 Task: Open Card Compliance Audit in Board Content Marketing Blog Strategy and Execution to Workspace Enterprise Architecture and add a team member Softage.1@softage.net, a label Blue, a checklist Content Marketing, an attachment from your computer, a color Blue and finally, add a card description 'Develop and launch new email marketing campaign for sales promotion' and a comment 'Let us approach this task with a sense of ownership and accountability, taking responsibility for our actions and decisions.'. Add a start date 'Jan 09, 1900' with a due date 'Jan 16, 1900'
Action: Mouse moved to (88, 238)
Screenshot: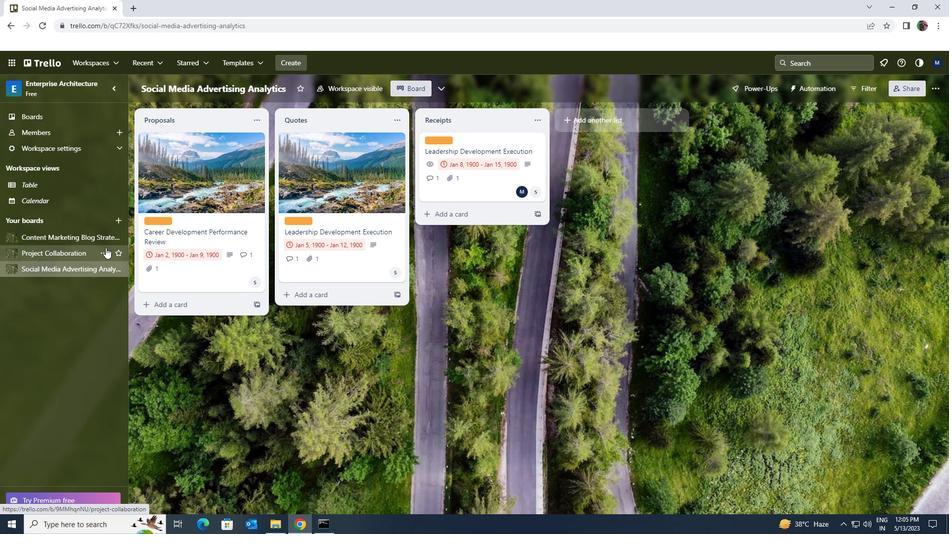 
Action: Mouse pressed left at (88, 238)
Screenshot: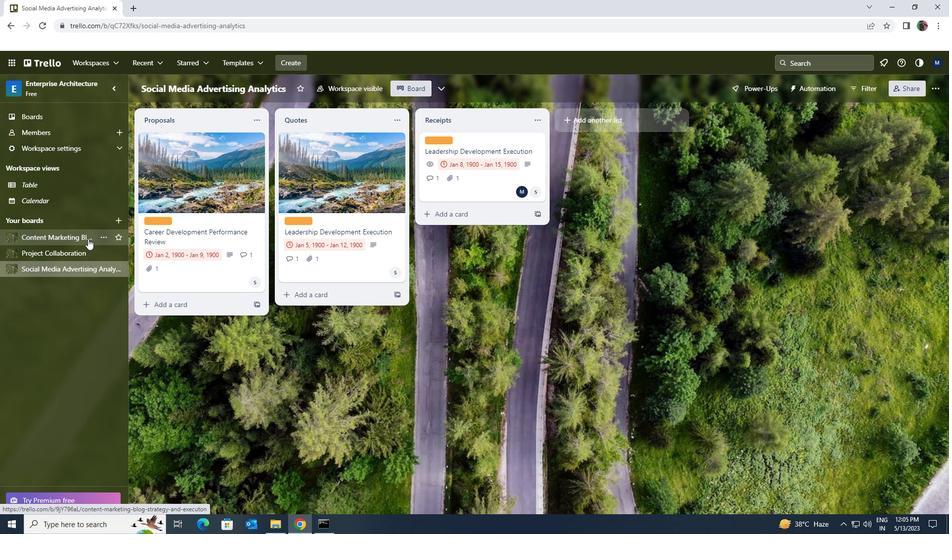 
Action: Mouse moved to (442, 146)
Screenshot: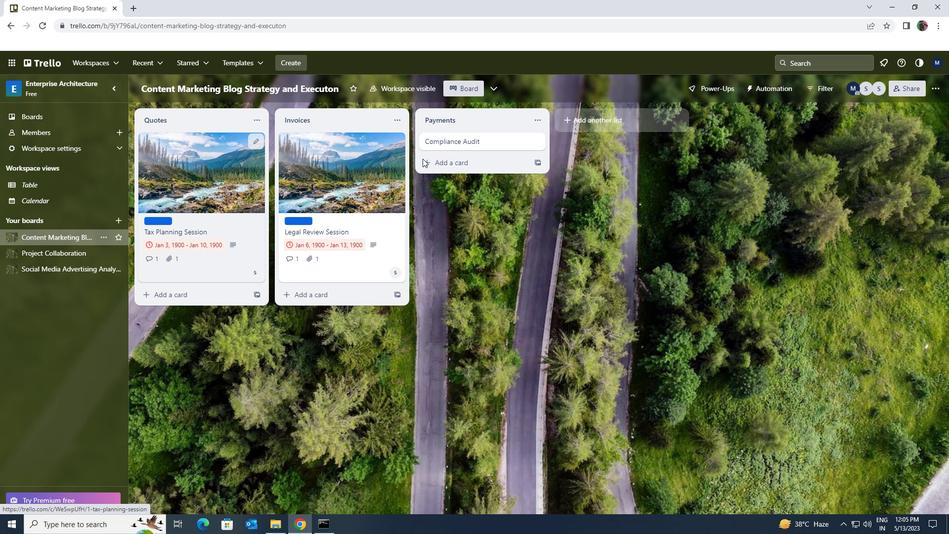 
Action: Mouse pressed left at (442, 146)
Screenshot: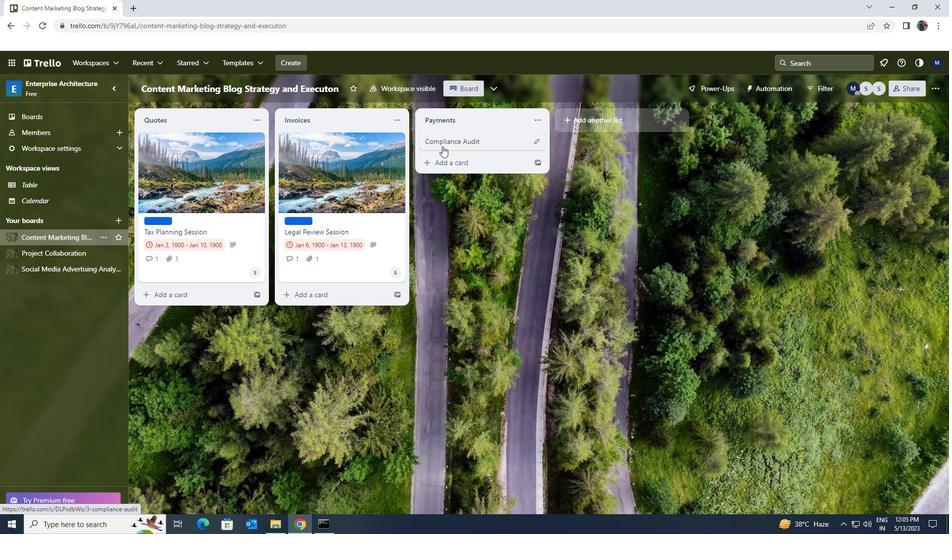 
Action: Mouse moved to (573, 177)
Screenshot: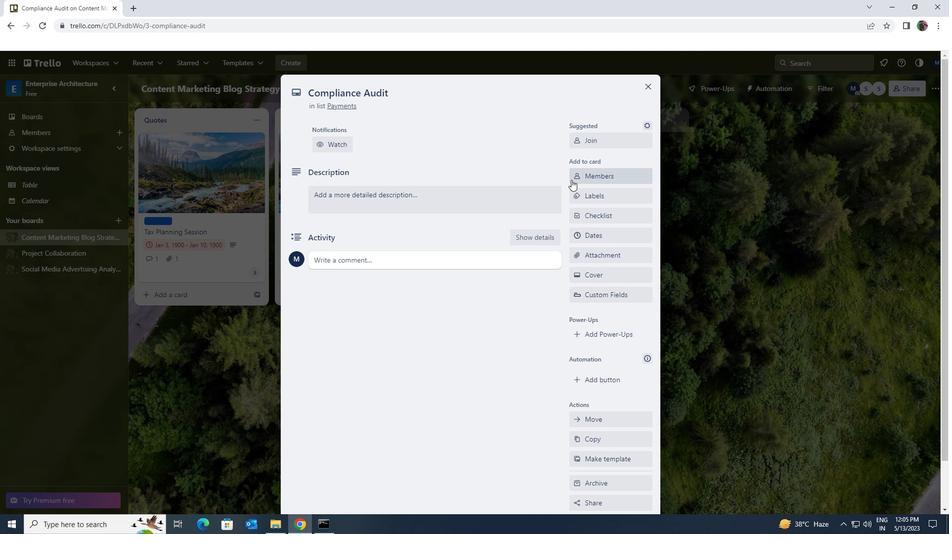 
Action: Mouse pressed left at (573, 177)
Screenshot: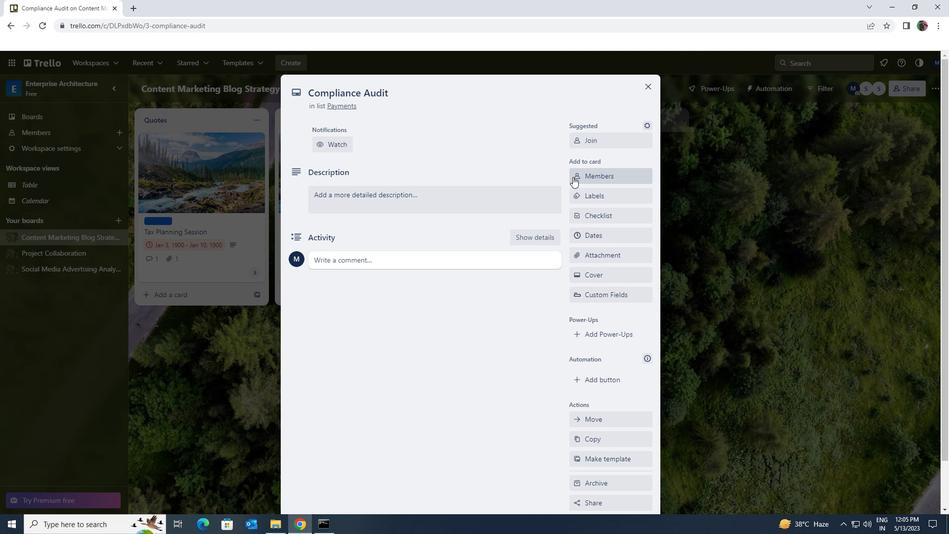 
Action: Key pressed softage.1<Key.shift>@SOFTAGE.NET
Screenshot: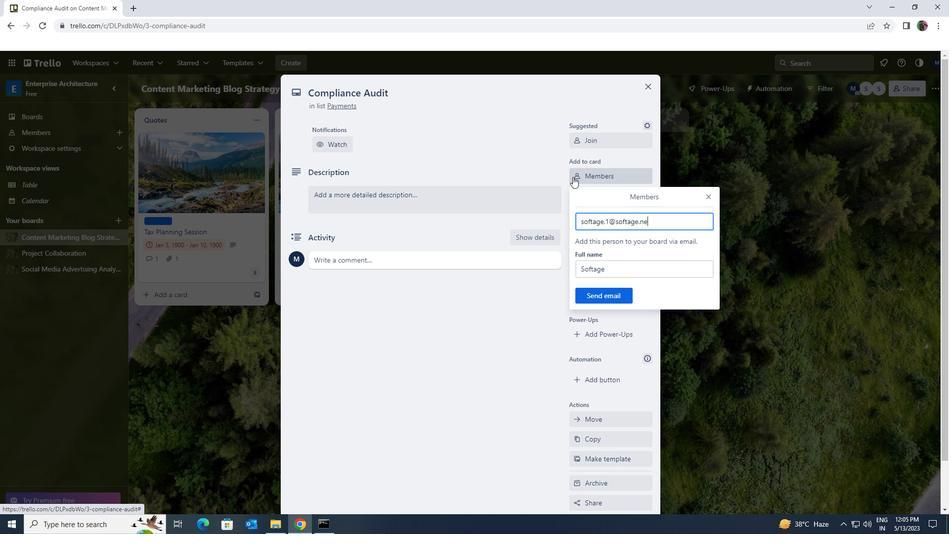 
Action: Mouse moved to (584, 292)
Screenshot: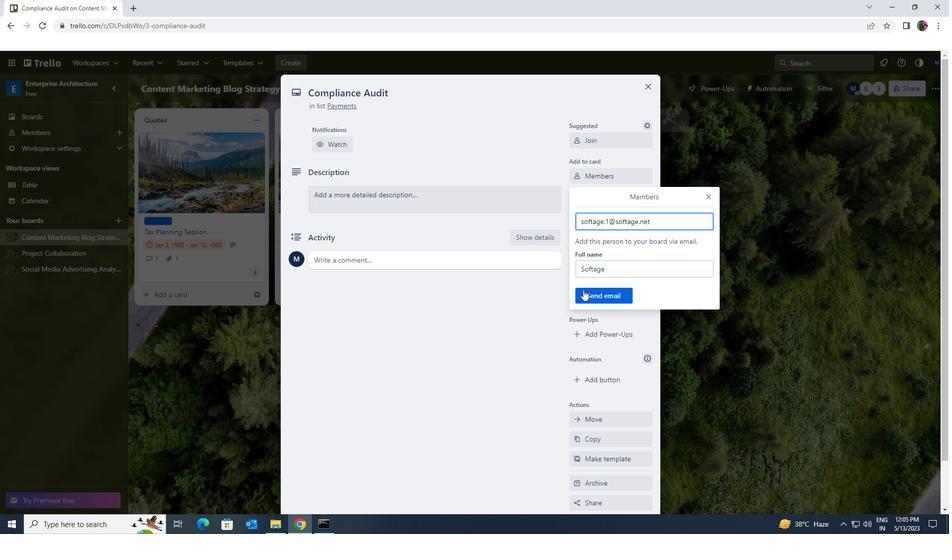
Action: Mouse pressed left at (584, 292)
Screenshot: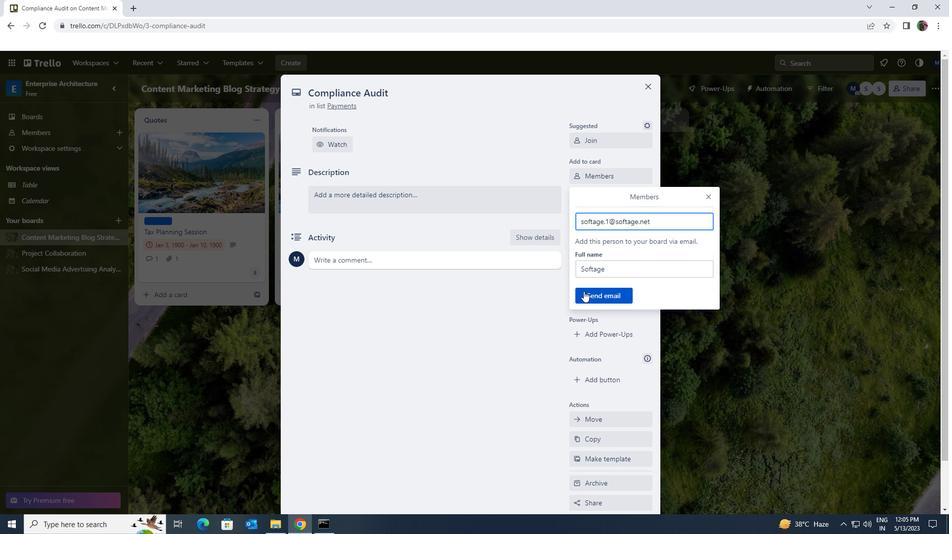 
Action: Mouse moved to (603, 197)
Screenshot: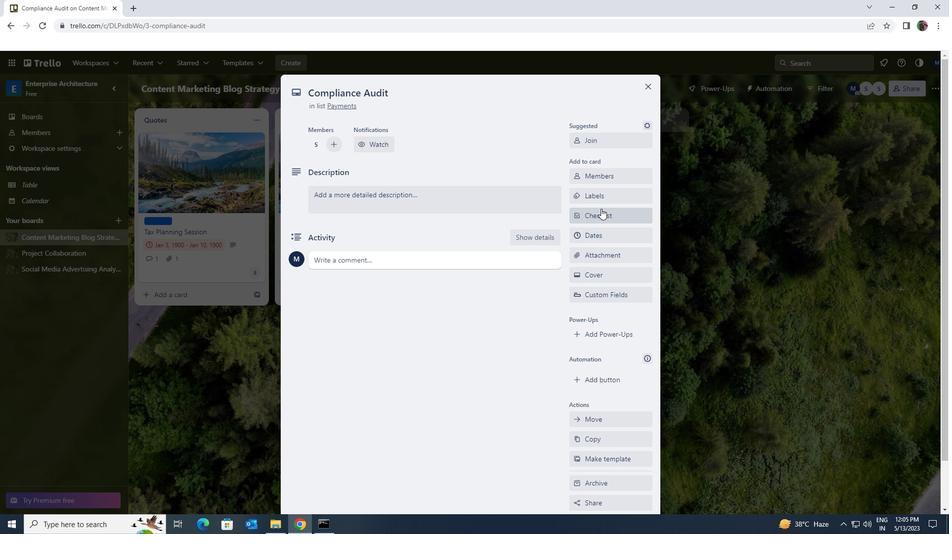 
Action: Mouse pressed left at (603, 197)
Screenshot: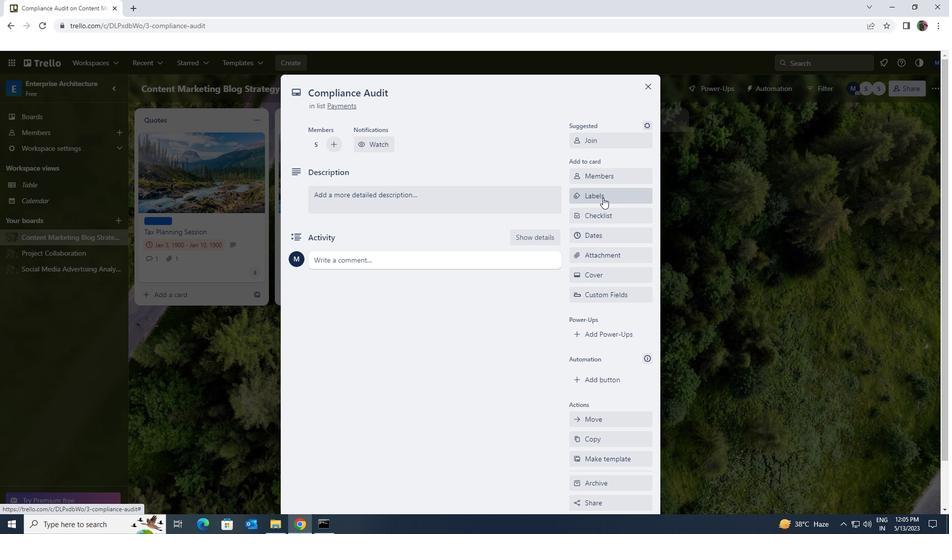 
Action: Mouse moved to (619, 404)
Screenshot: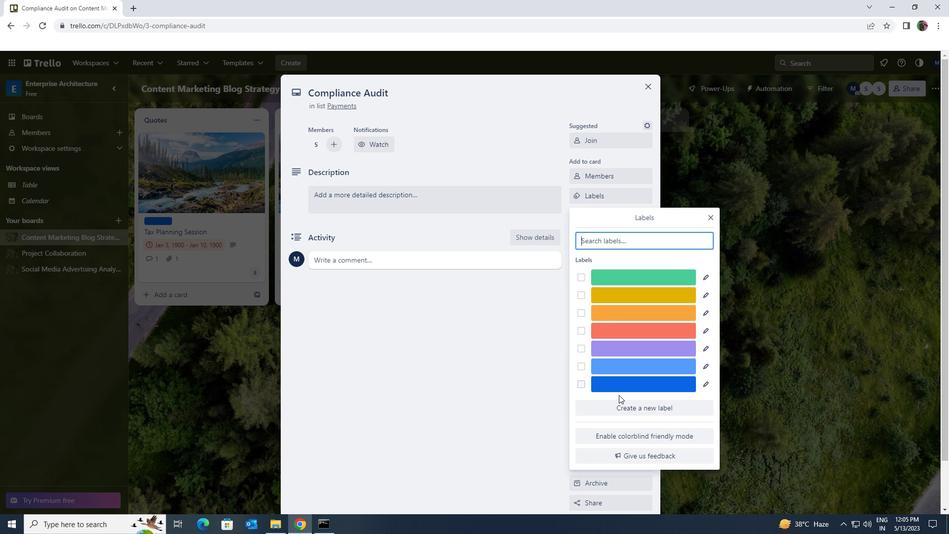 
Action: Mouse pressed left at (619, 404)
Screenshot: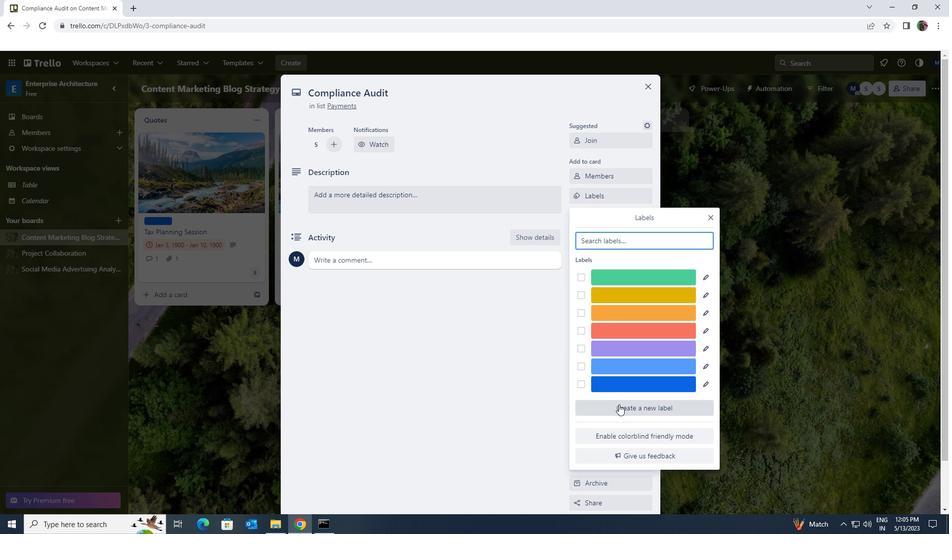 
Action: Mouse moved to (591, 432)
Screenshot: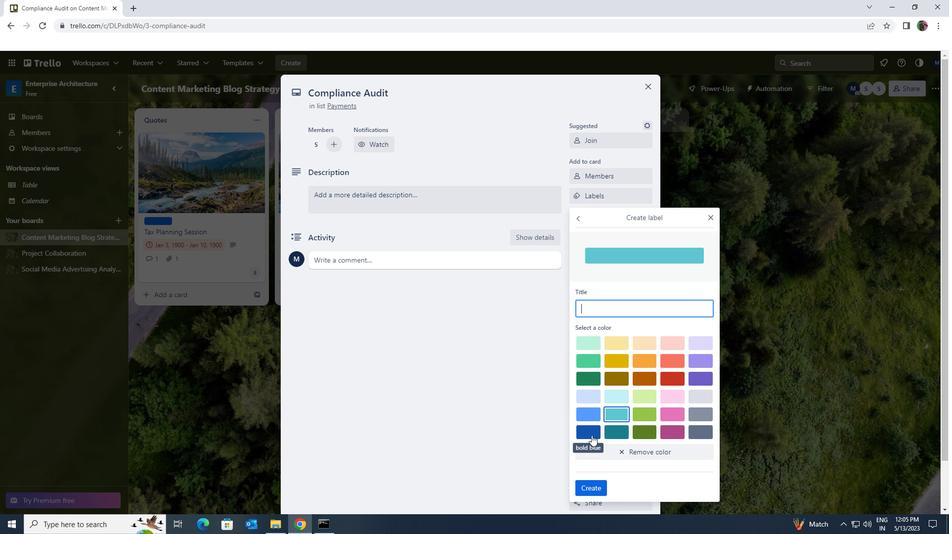 
Action: Mouse pressed left at (591, 432)
Screenshot: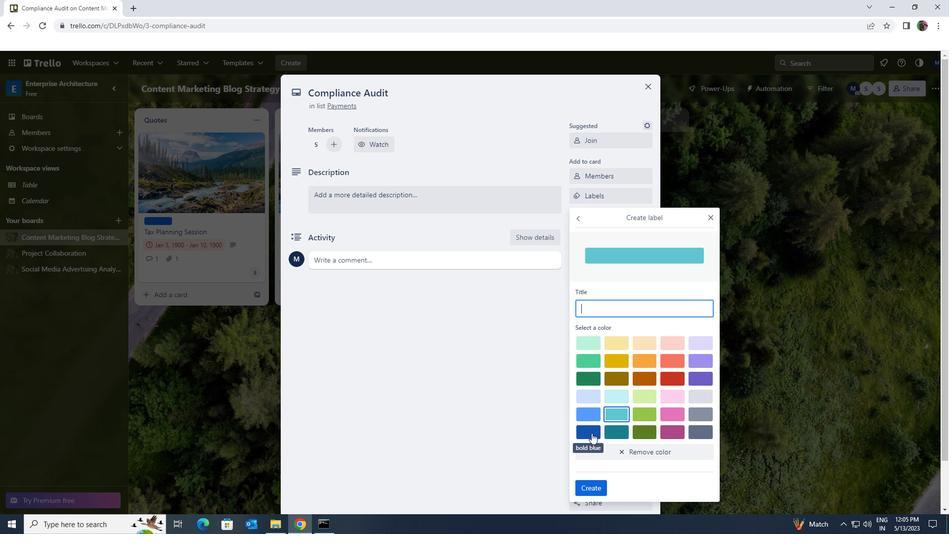 
Action: Mouse moved to (587, 489)
Screenshot: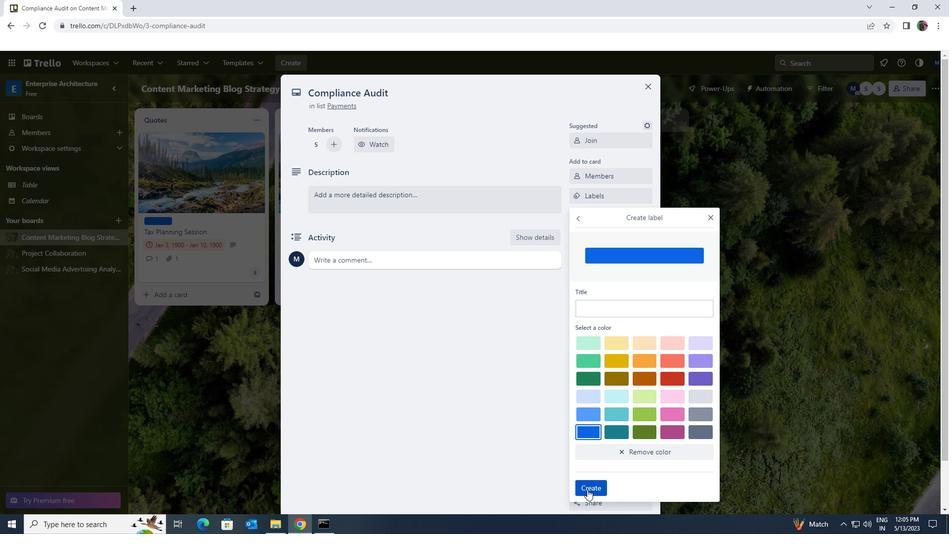 
Action: Mouse pressed left at (587, 489)
Screenshot: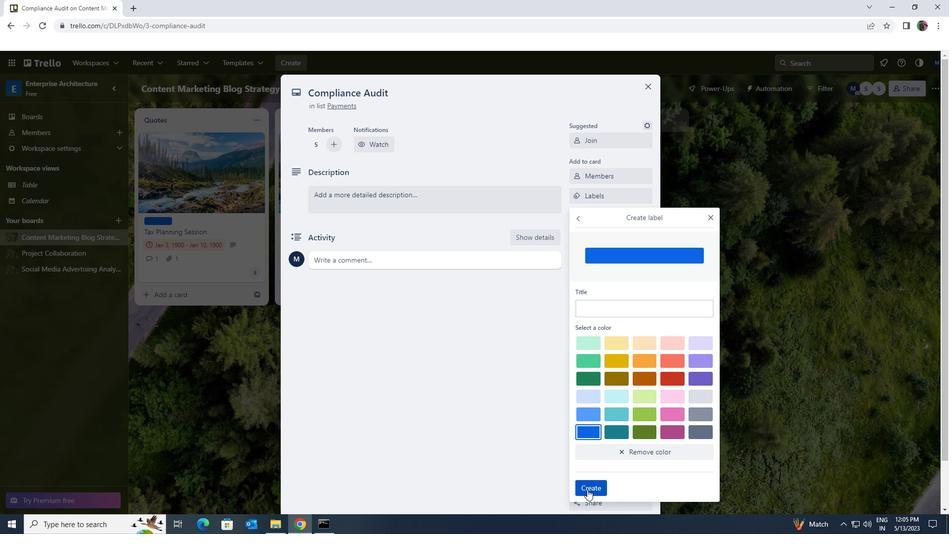 
Action: Mouse moved to (711, 220)
Screenshot: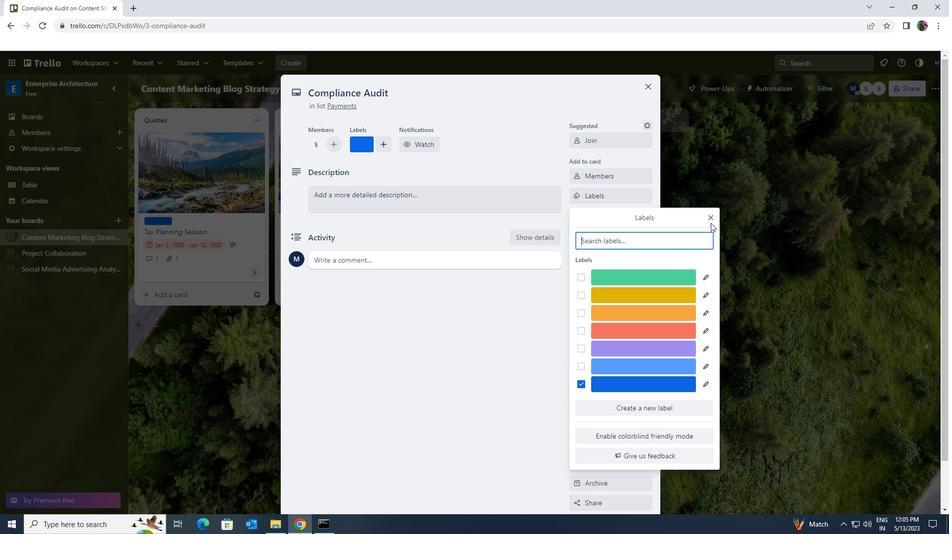 
Action: Mouse pressed left at (711, 220)
Screenshot: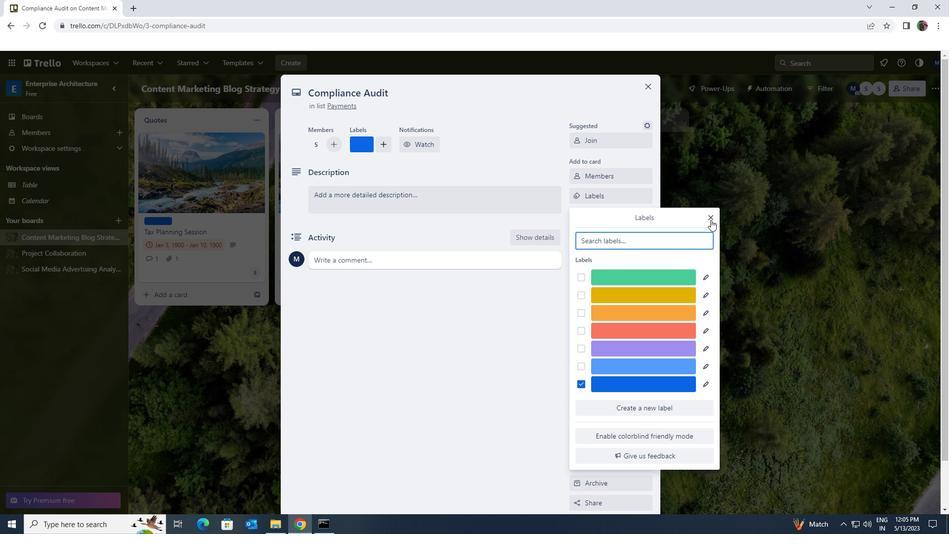 
Action: Mouse moved to (646, 213)
Screenshot: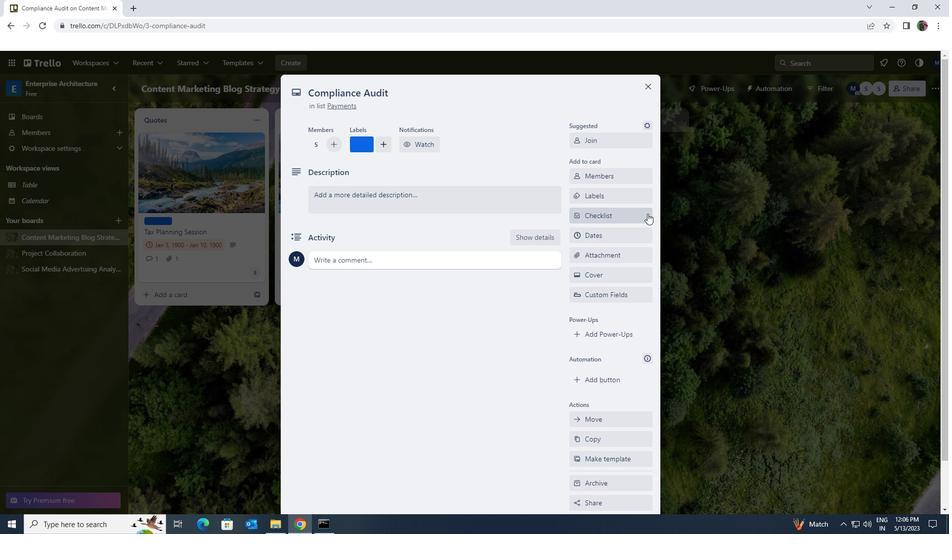
Action: Mouse pressed left at (646, 213)
Screenshot: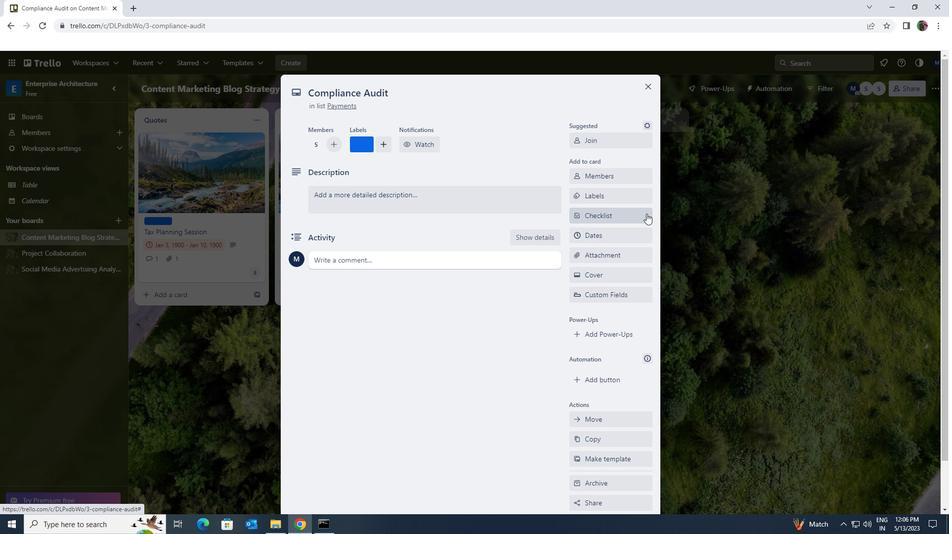 
Action: Key pressed <Key.shift>CONTENT<Key.space><Key.shift>MARKETING
Screenshot: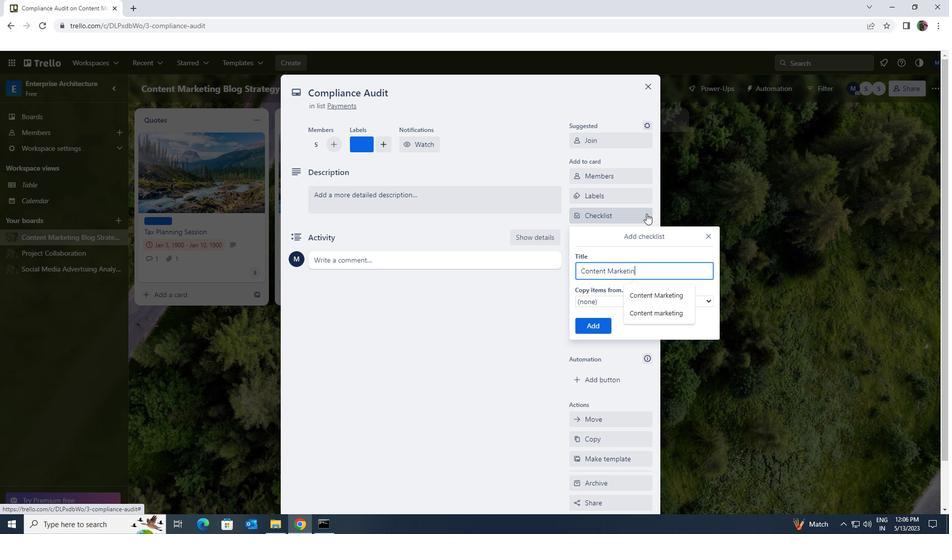 
Action: Mouse moved to (593, 323)
Screenshot: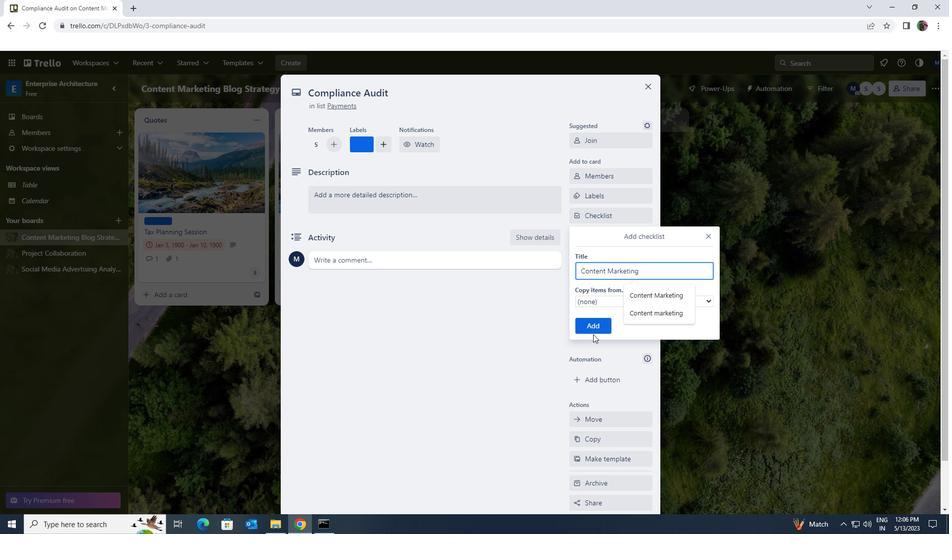 
Action: Mouse pressed left at (593, 323)
Screenshot: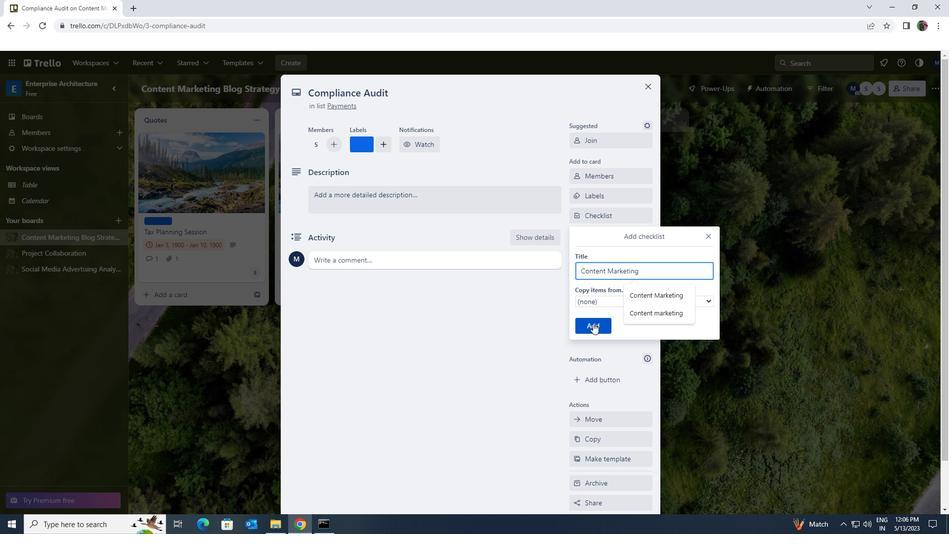 
Action: Mouse moved to (588, 255)
Screenshot: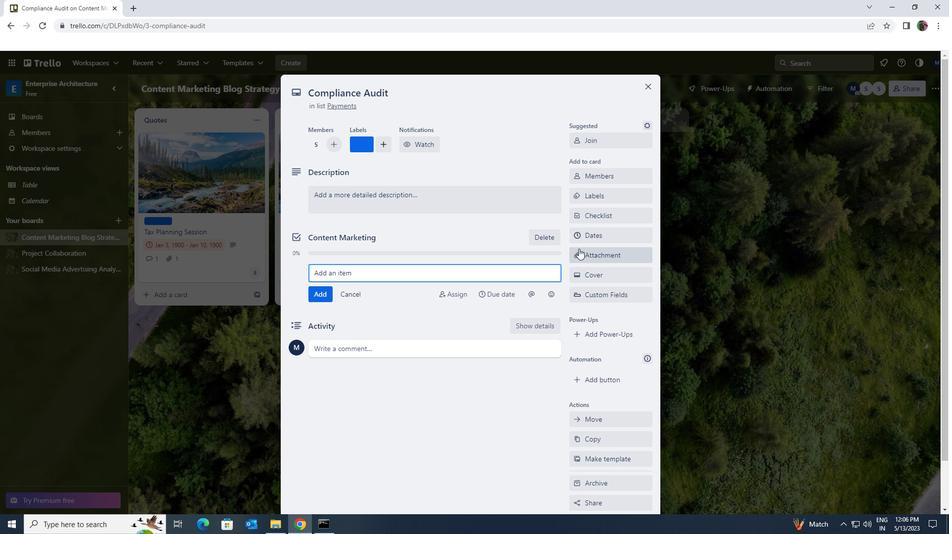 
Action: Mouse pressed left at (588, 255)
Screenshot: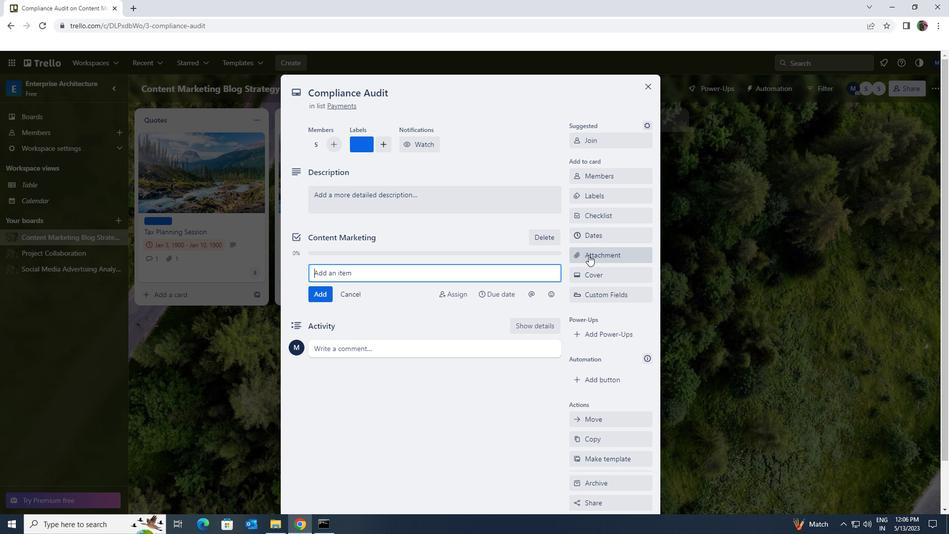 
Action: Mouse moved to (590, 290)
Screenshot: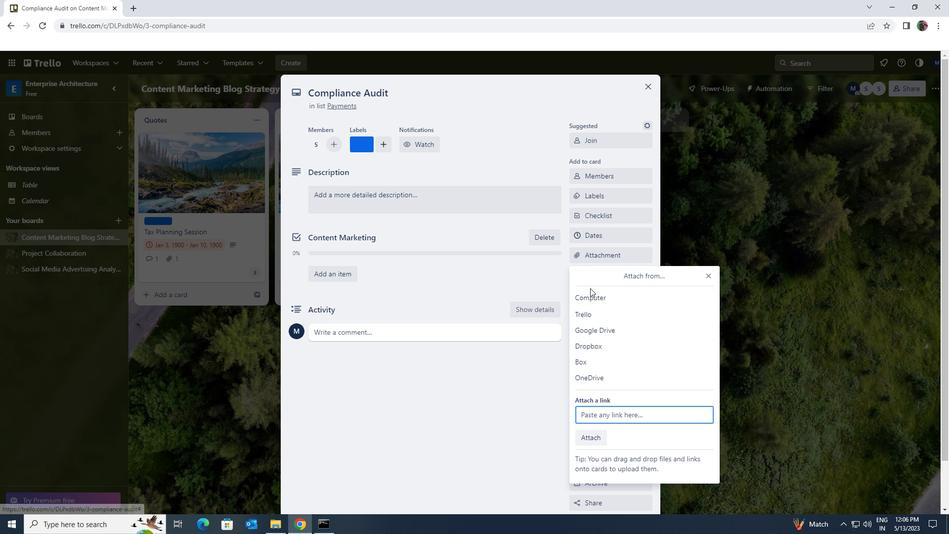 
Action: Mouse pressed left at (590, 290)
Screenshot: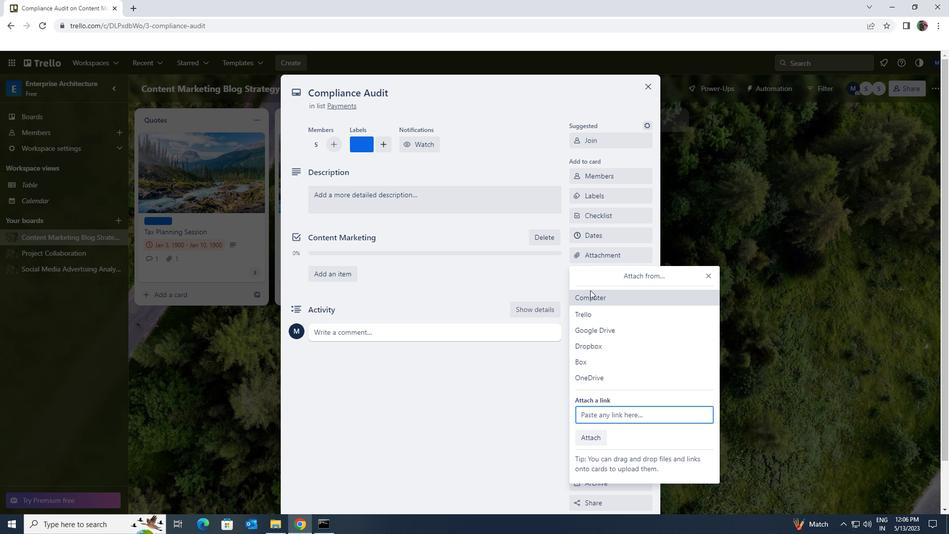 
Action: Mouse moved to (297, 118)
Screenshot: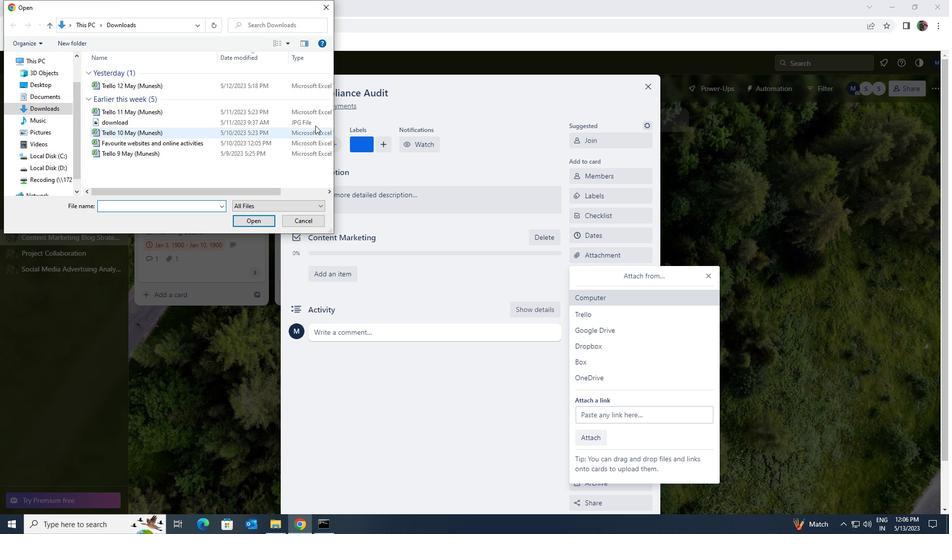 
Action: Mouse pressed left at (297, 118)
Screenshot: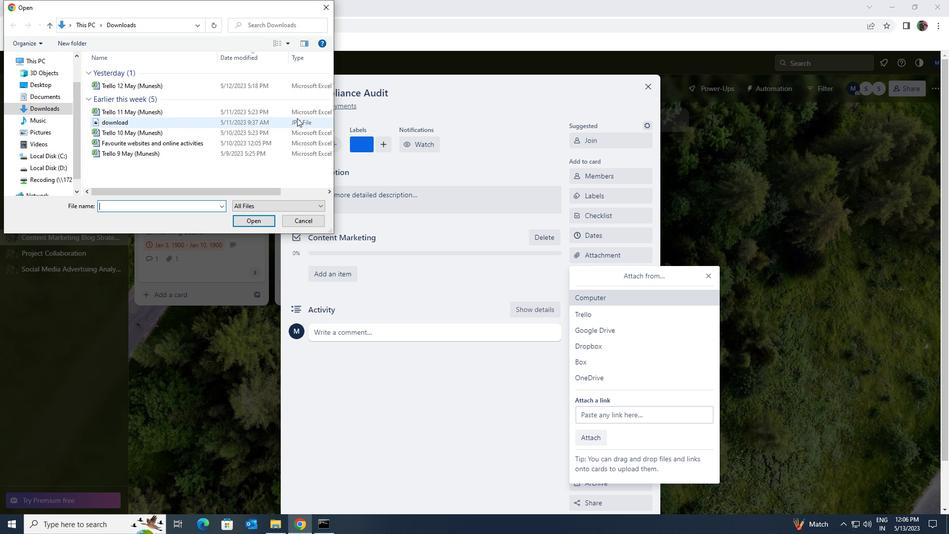 
Action: Mouse moved to (260, 219)
Screenshot: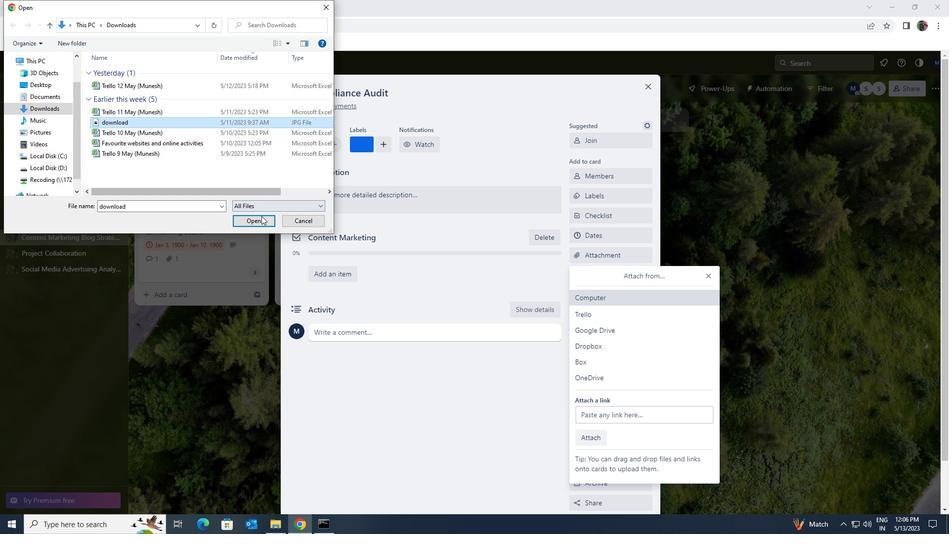 
Action: Mouse pressed left at (260, 219)
Screenshot: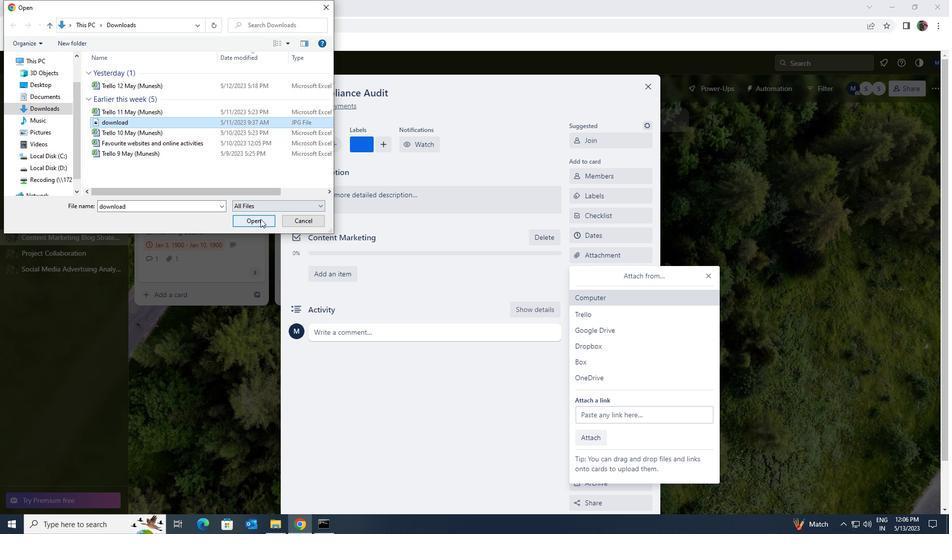 
Action: Mouse moved to (366, 271)
Screenshot: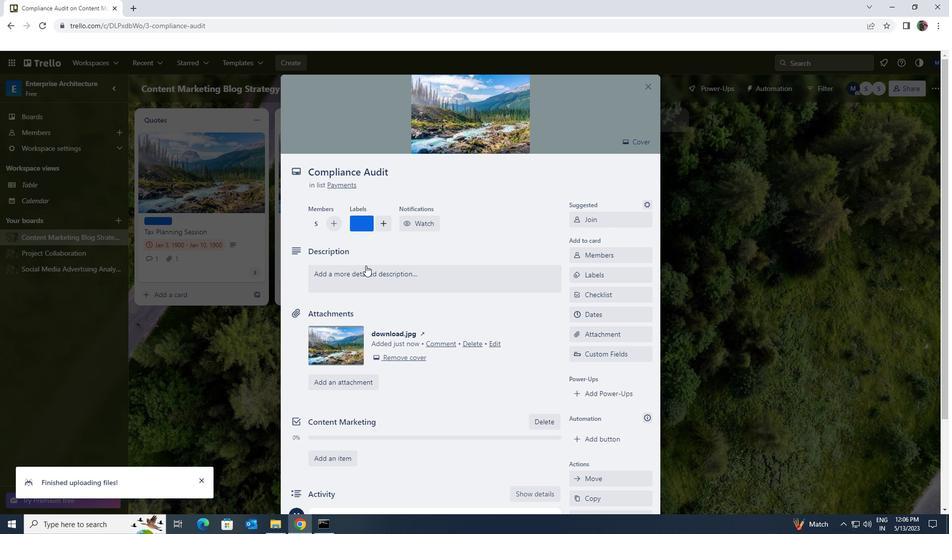 
Action: Mouse pressed left at (366, 271)
Screenshot: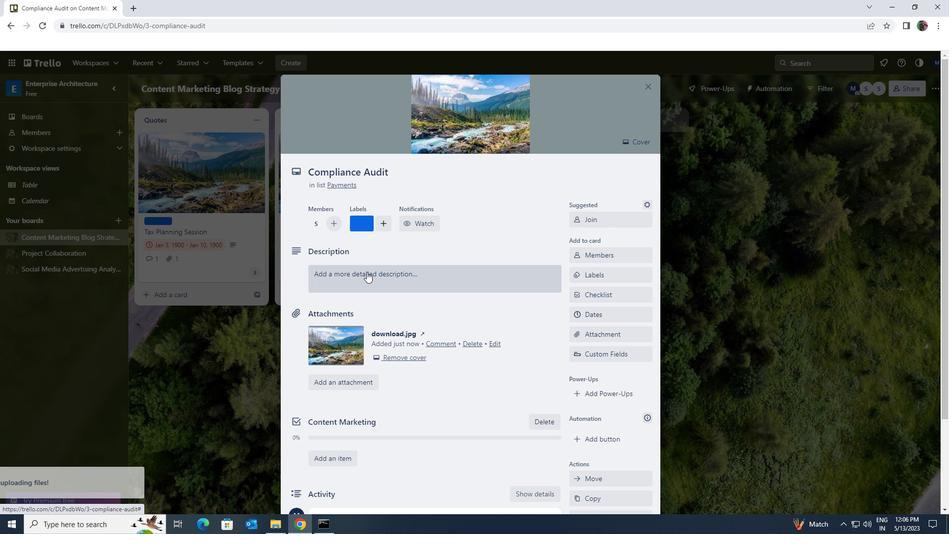 
Action: Key pressed <Key.shift>DEVELOP<Key.space>AND<Key.space>LAUNCH<Key.space>NEW<Key.space>EMAIL<Key.space>MARKETING<Key.space>CAMPAIGN<Key.space>FOR<Key.space>SALES<Key.space>PROMOTION
Screenshot: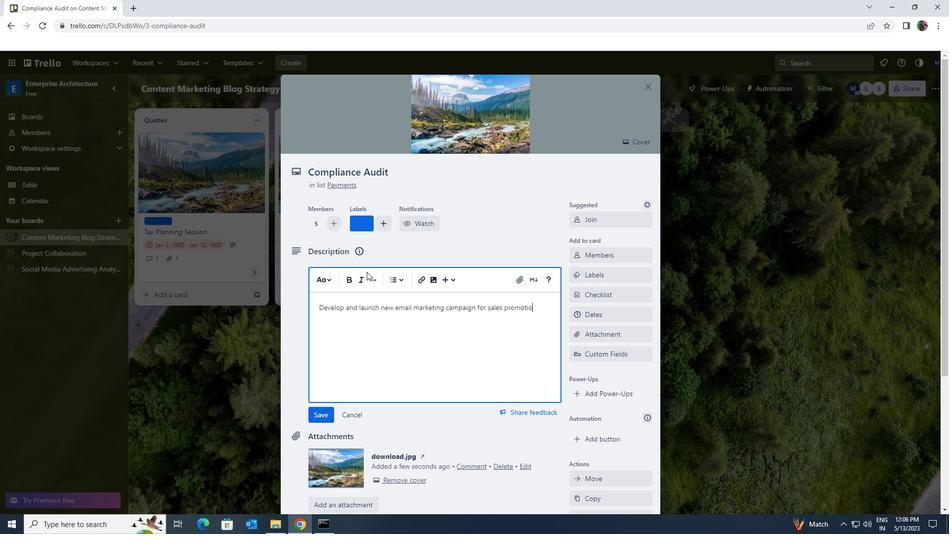 
Action: Mouse moved to (320, 411)
Screenshot: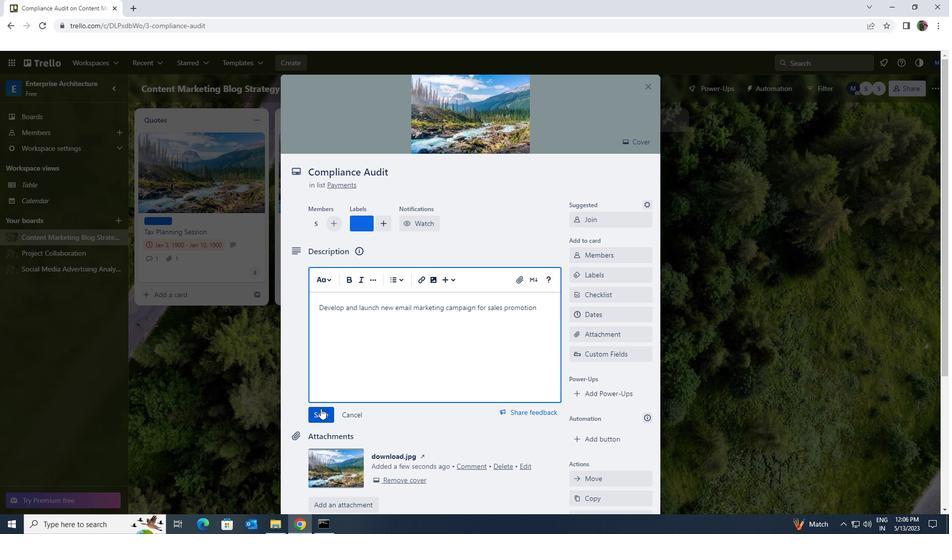 
Action: Mouse pressed left at (320, 411)
Screenshot: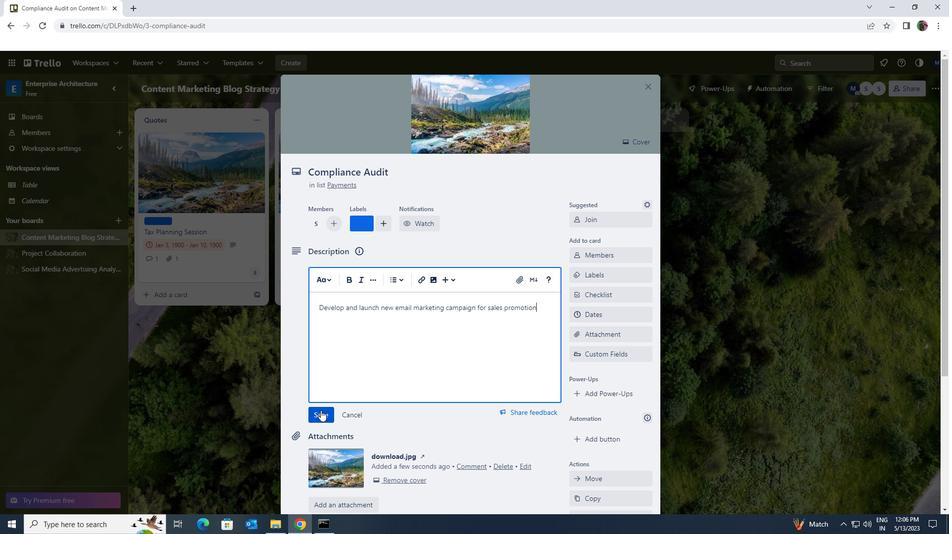 
Action: Mouse moved to (319, 413)
Screenshot: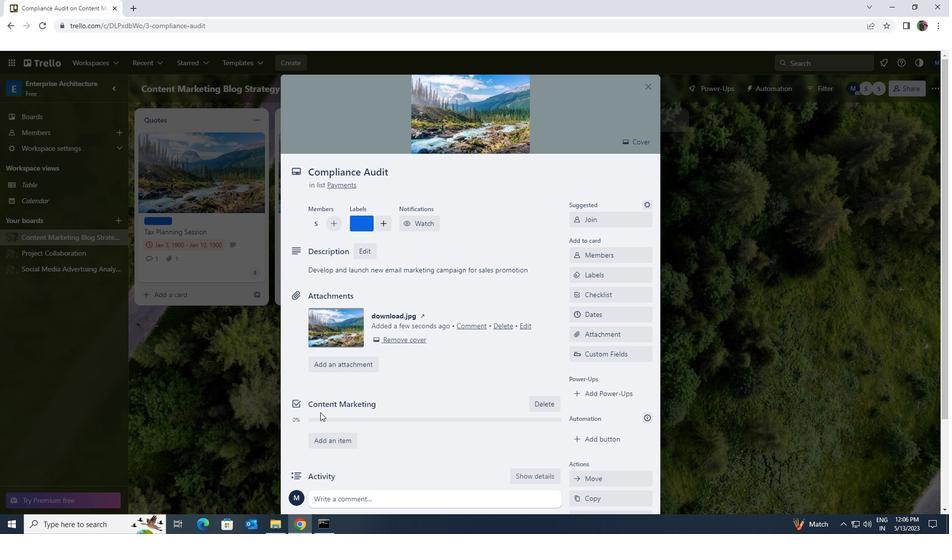 
Action: Mouse scrolled (319, 413) with delta (0, 0)
Screenshot: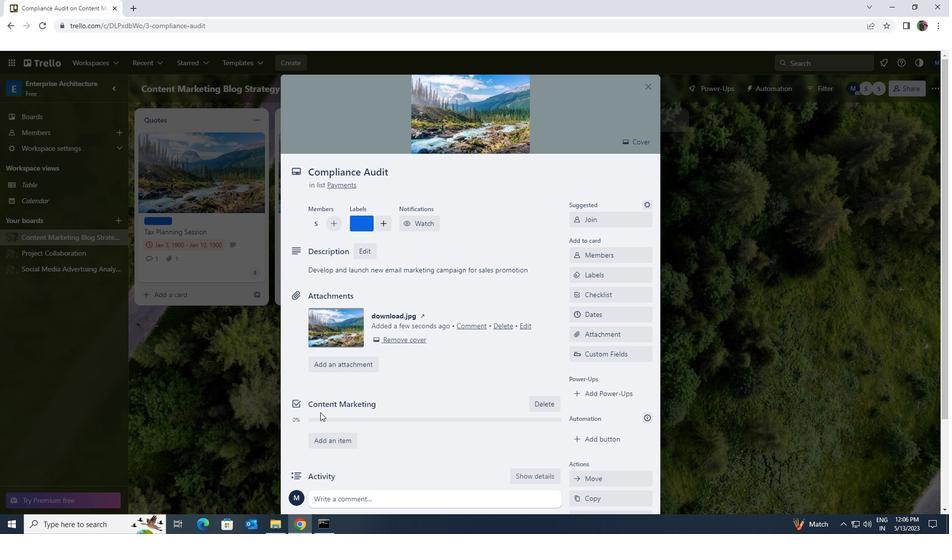 
Action: Mouse moved to (318, 414)
Screenshot: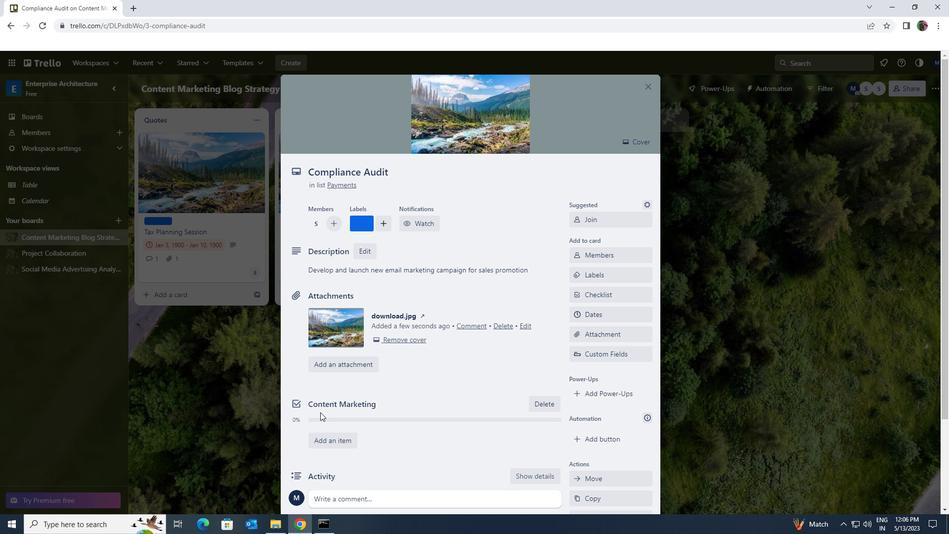 
Action: Mouse scrolled (318, 414) with delta (0, 0)
Screenshot: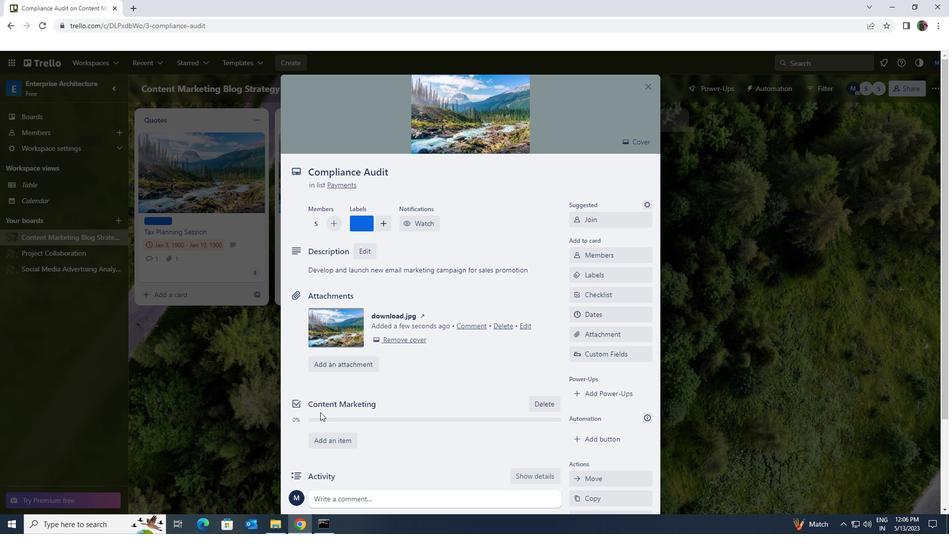 
Action: Mouse moved to (326, 398)
Screenshot: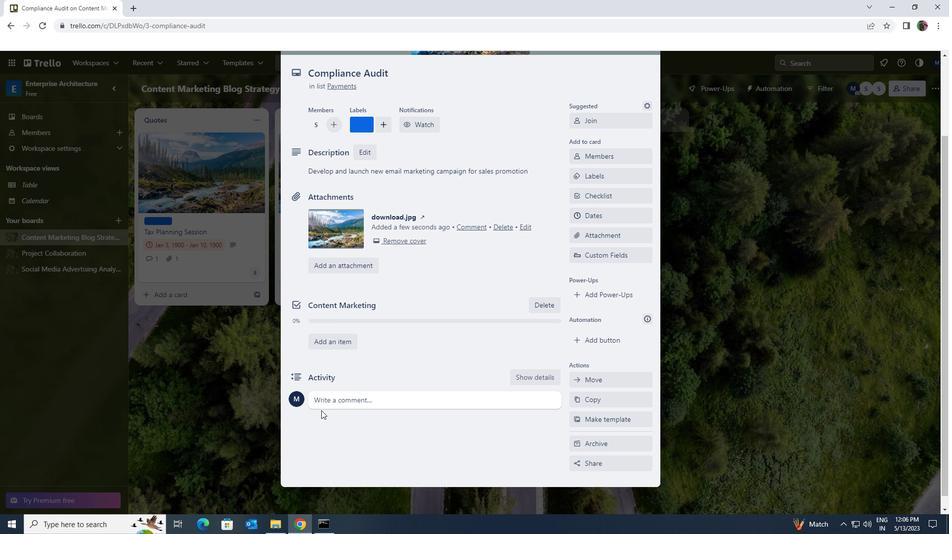 
Action: Mouse pressed left at (326, 398)
Screenshot: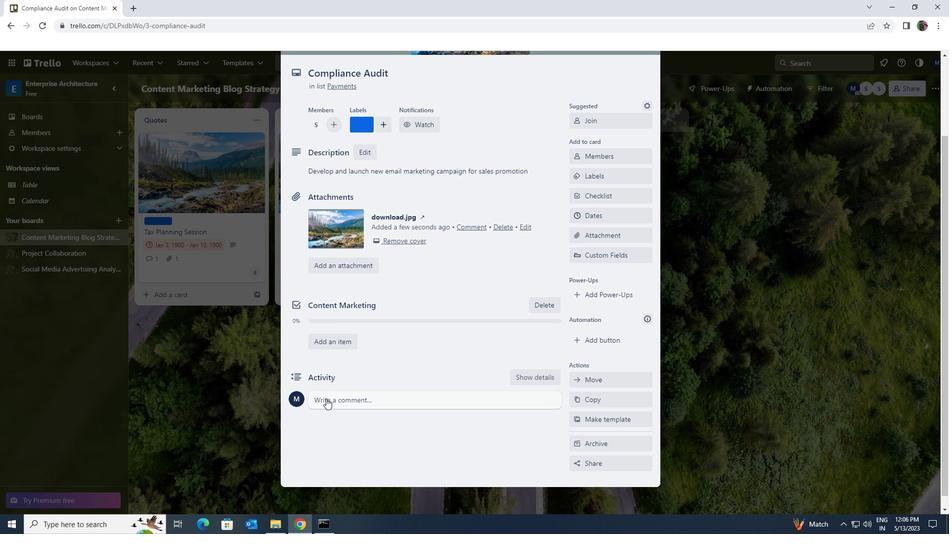 
Action: Mouse moved to (326, 398)
Screenshot: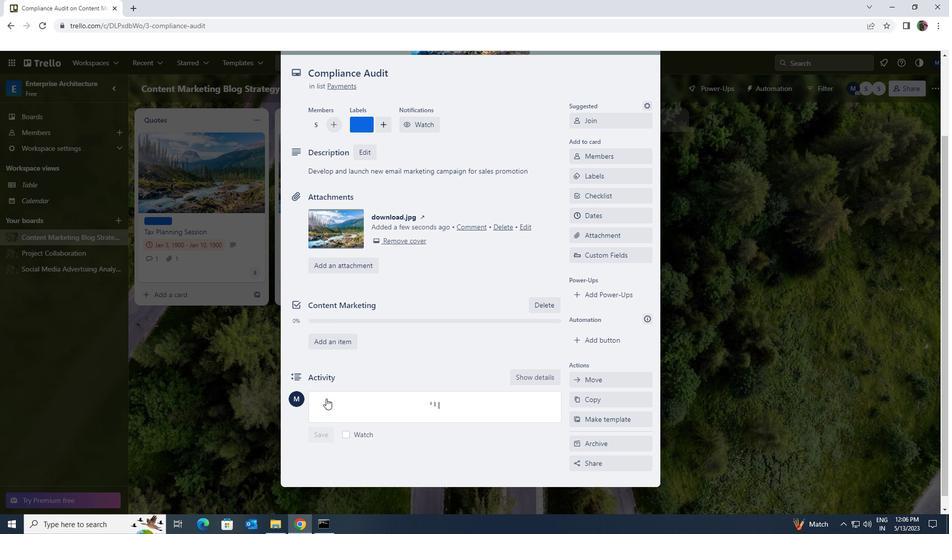 
Action: Key pressed <Key.shift><Key.shift><Key.shift><Key.shift><Key.shift><Key.shift><Key.shift>LET<Key.space>US<Key.space>APPROACH<Key.space>THIS<Key.space>TASK<Key.space>WITH<Key.space>SENSE<Key.space>OF<Key.space>OWNERSHIP<Key.space>AND<Key.space>ACCOUNTABILITY<Key.space>TAKING<Key.space>RESPONSIBILTY<Key.space><Key.backspace><Key.backspace><Key.backspace>ITY<Key.space>AND<Key.space>DECISION
Screenshot: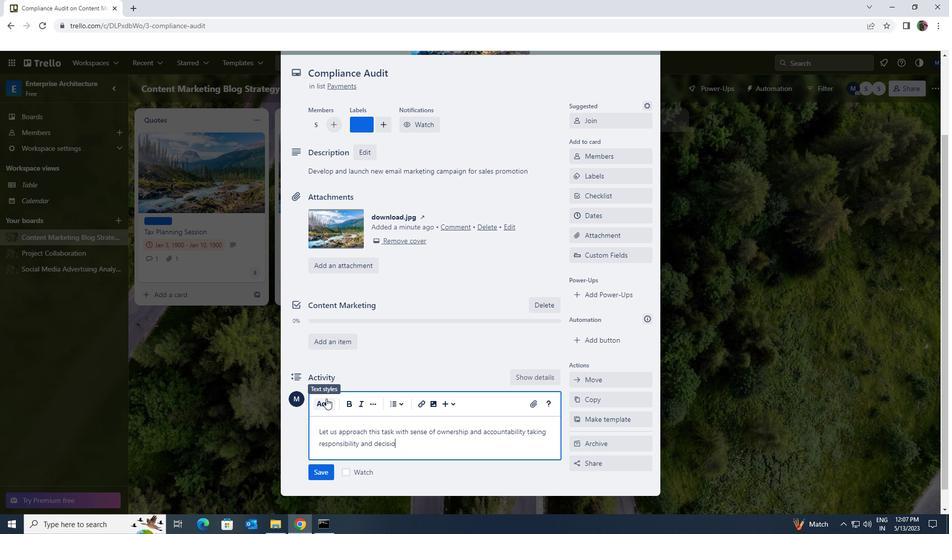 
Action: Mouse moved to (328, 469)
Screenshot: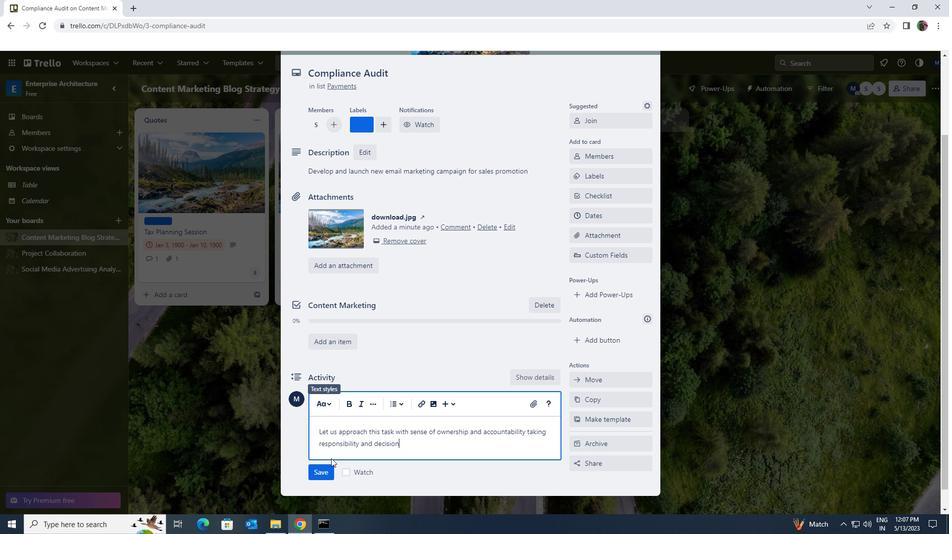 
Action: Mouse pressed left at (328, 469)
Screenshot: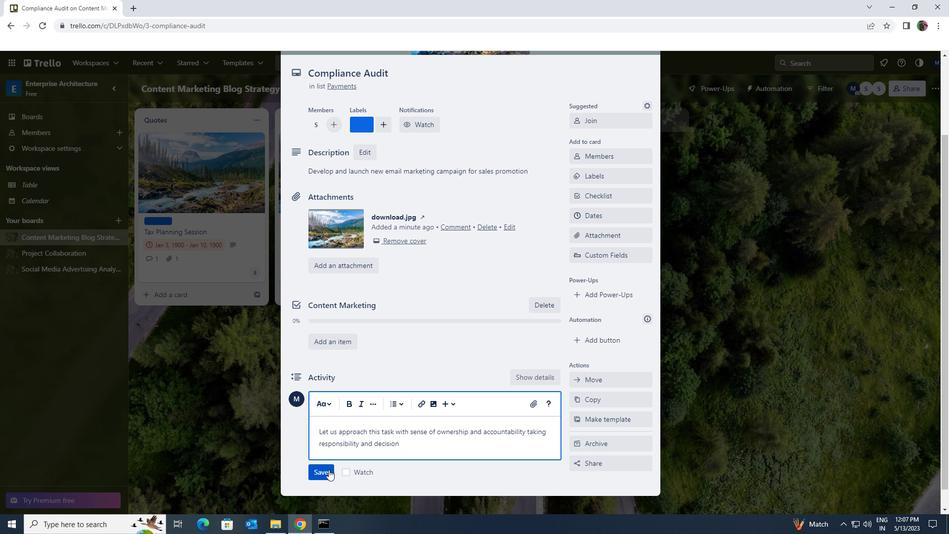 
Action: Mouse moved to (421, 393)
Screenshot: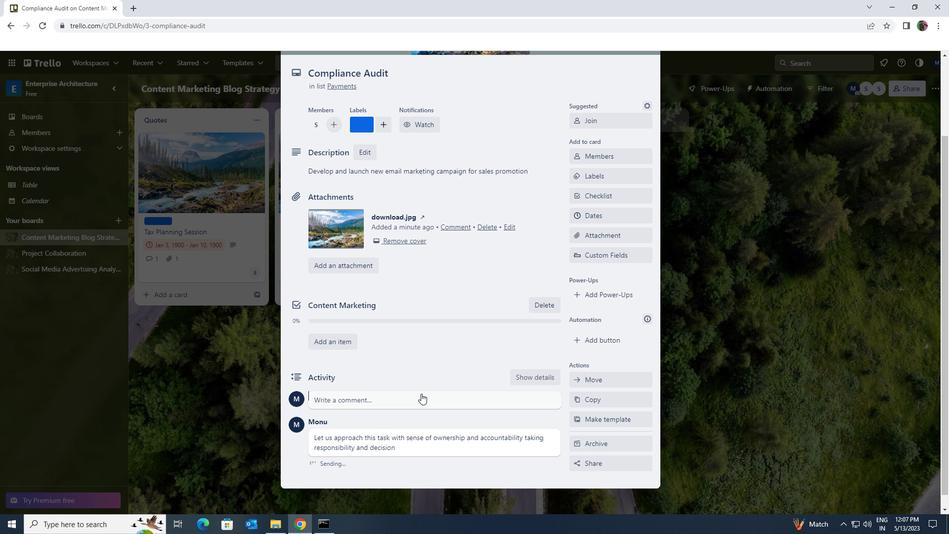 
Action: Mouse scrolled (421, 393) with delta (0, 0)
Screenshot: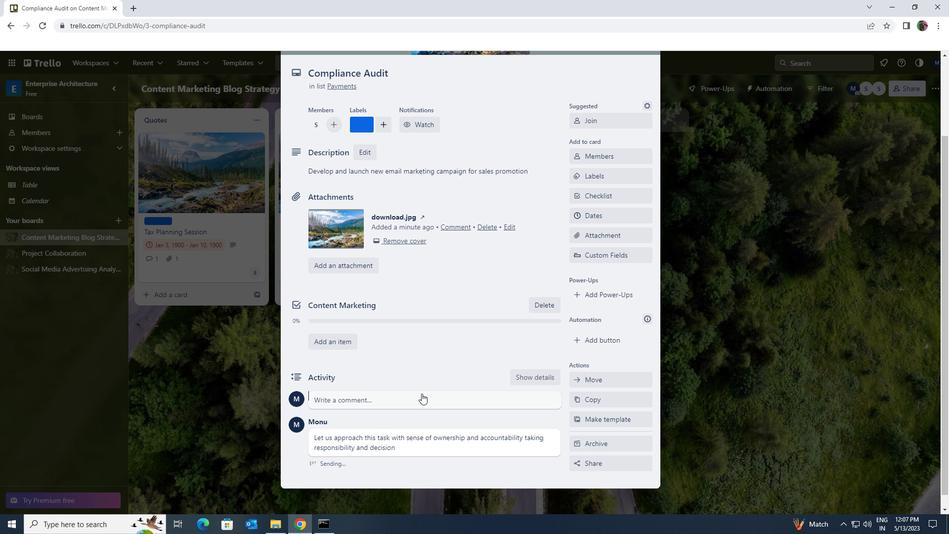 
Action: Mouse scrolled (421, 393) with delta (0, 0)
Screenshot: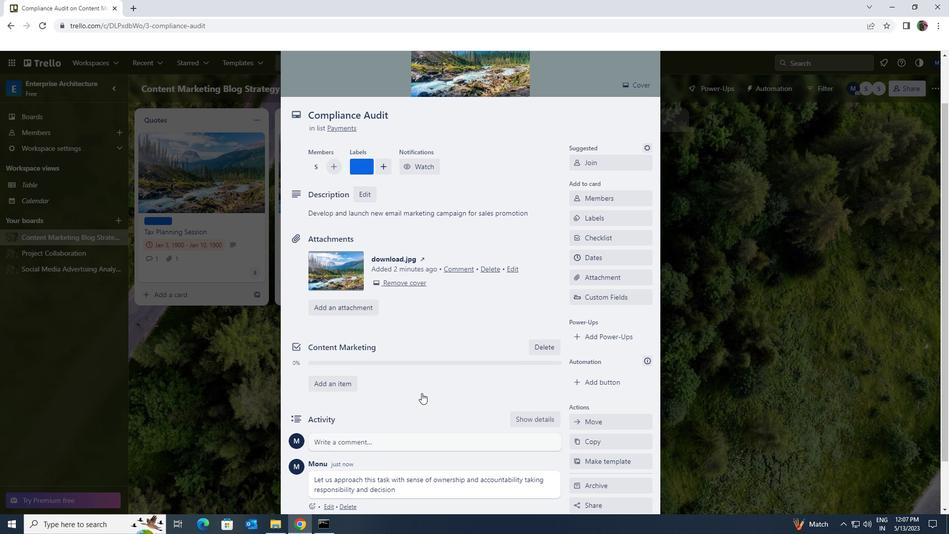 
Action: Mouse moved to (588, 315)
Screenshot: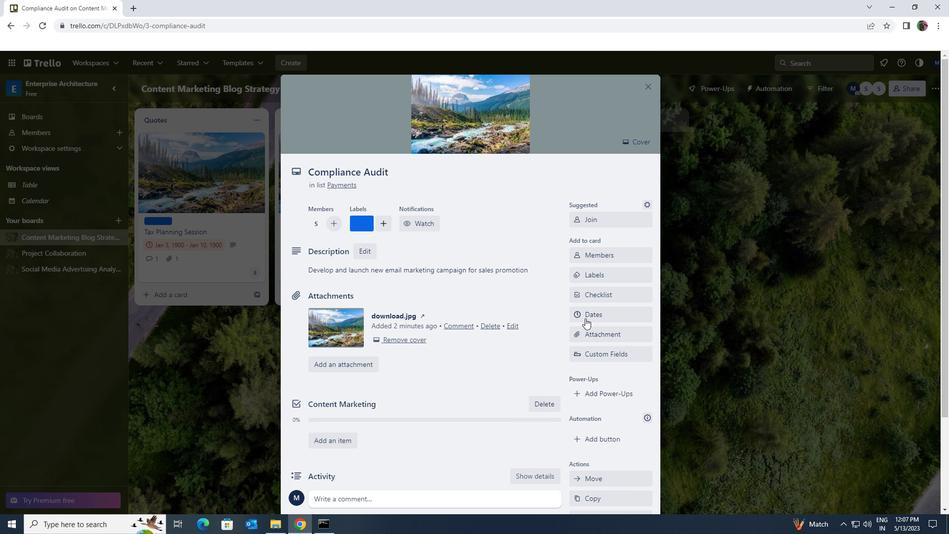 
Action: Mouse pressed left at (588, 315)
Screenshot: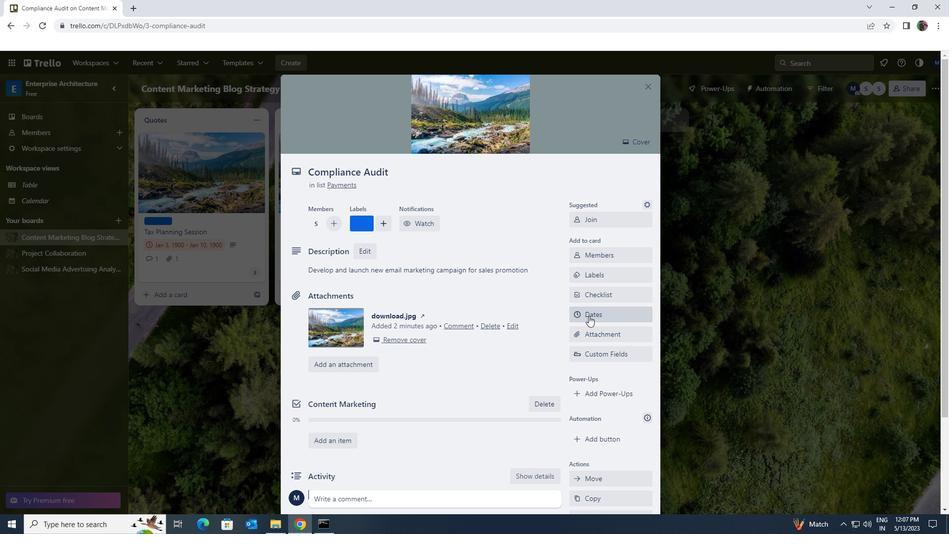 
Action: Mouse moved to (579, 268)
Screenshot: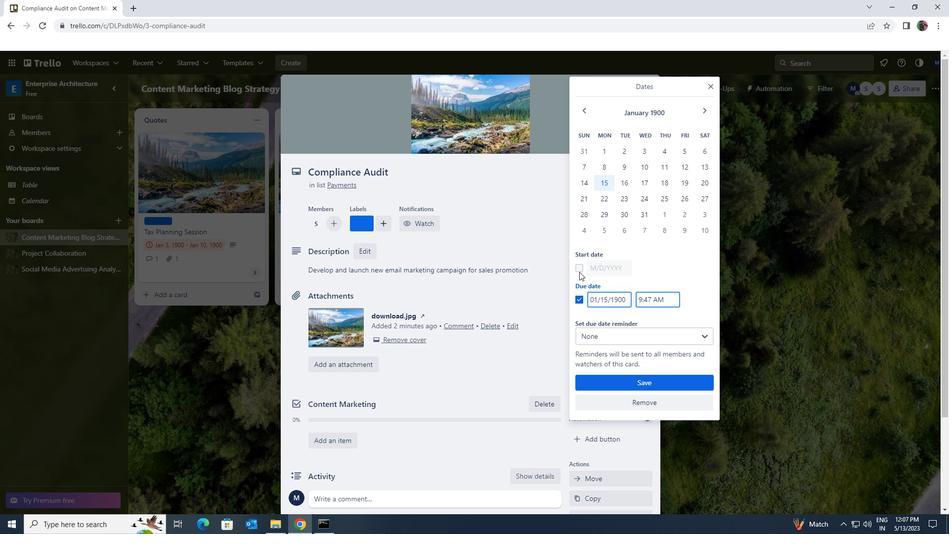 
Action: Mouse pressed left at (579, 268)
Screenshot: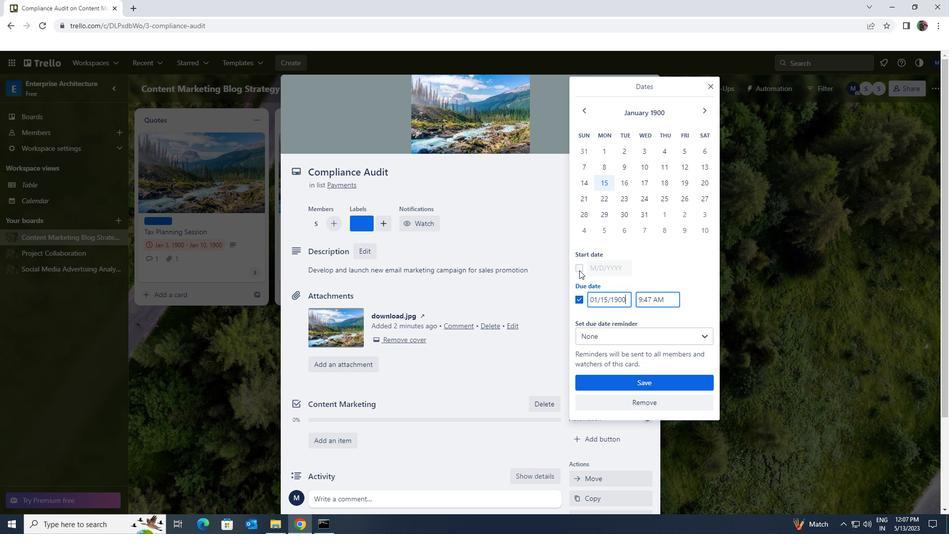 
Action: Mouse moved to (626, 269)
Screenshot: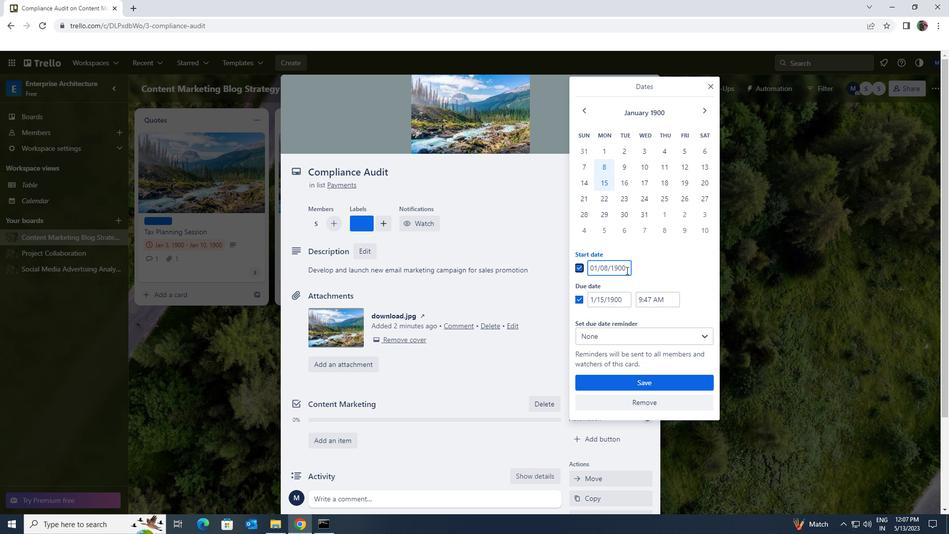 
Action: Mouse pressed left at (626, 269)
Screenshot: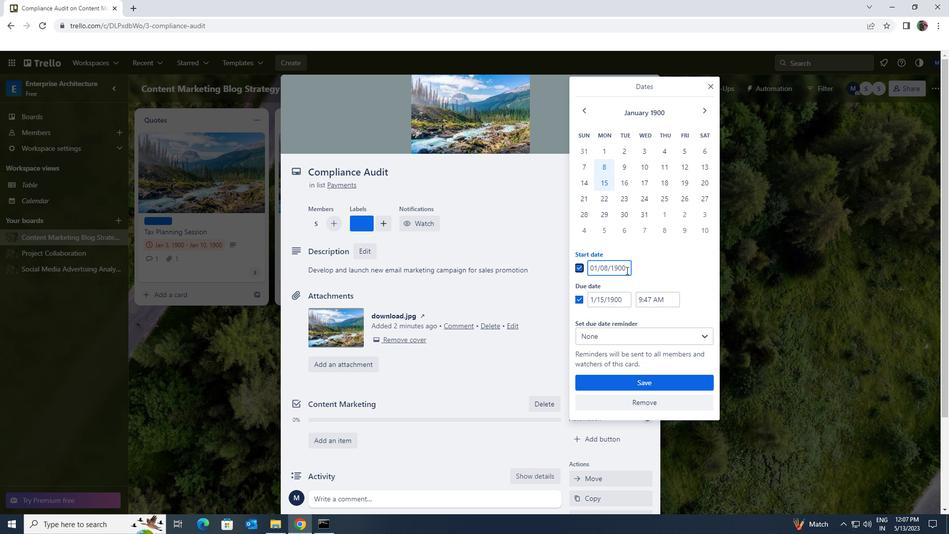 
Action: Mouse moved to (589, 268)
Screenshot: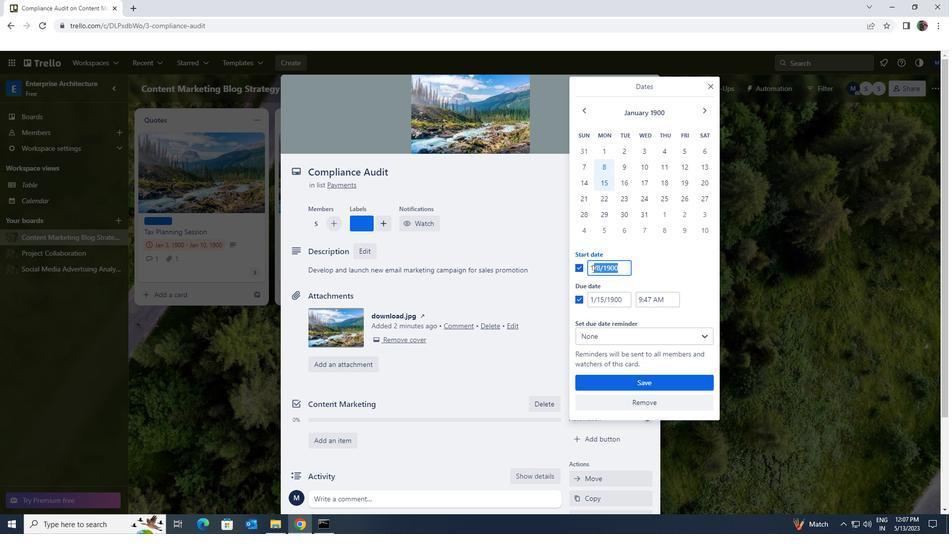 
Action: Key pressed 2<Key.backspace>1/9/1900
Screenshot: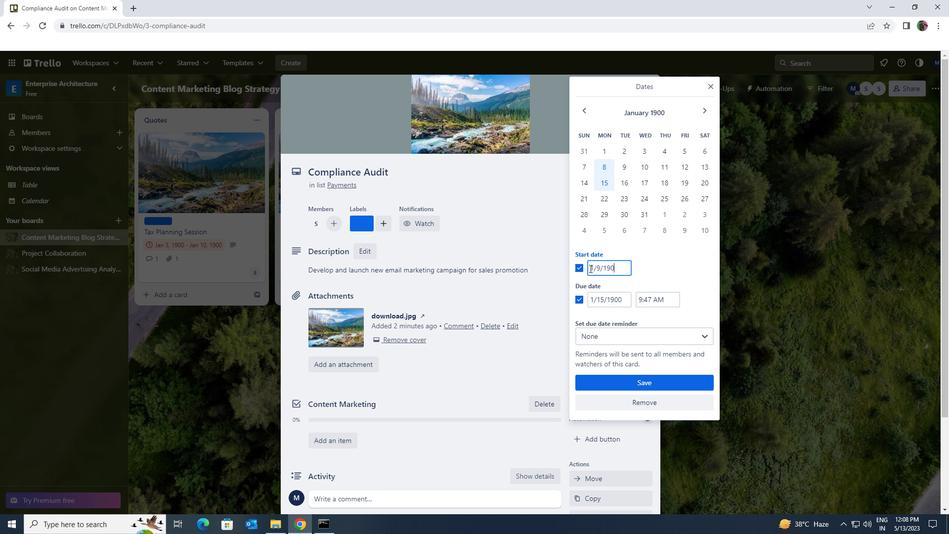 
Action: Mouse moved to (623, 300)
Screenshot: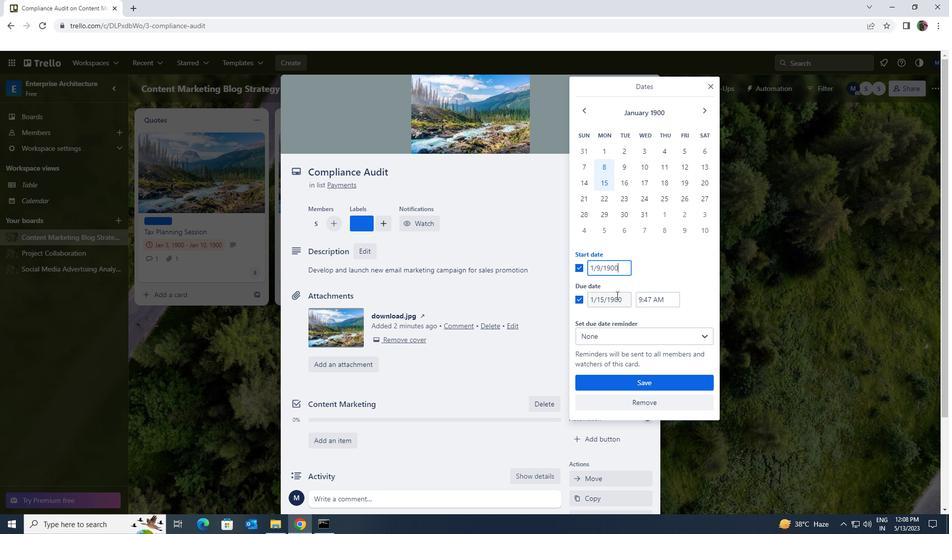 
Action: Mouse pressed left at (623, 300)
Screenshot: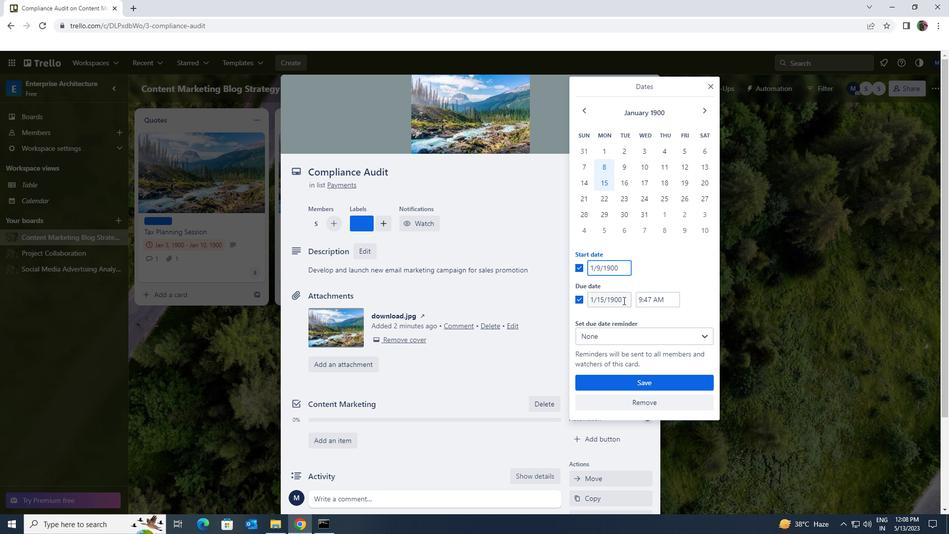 
Action: Mouse moved to (584, 297)
Screenshot: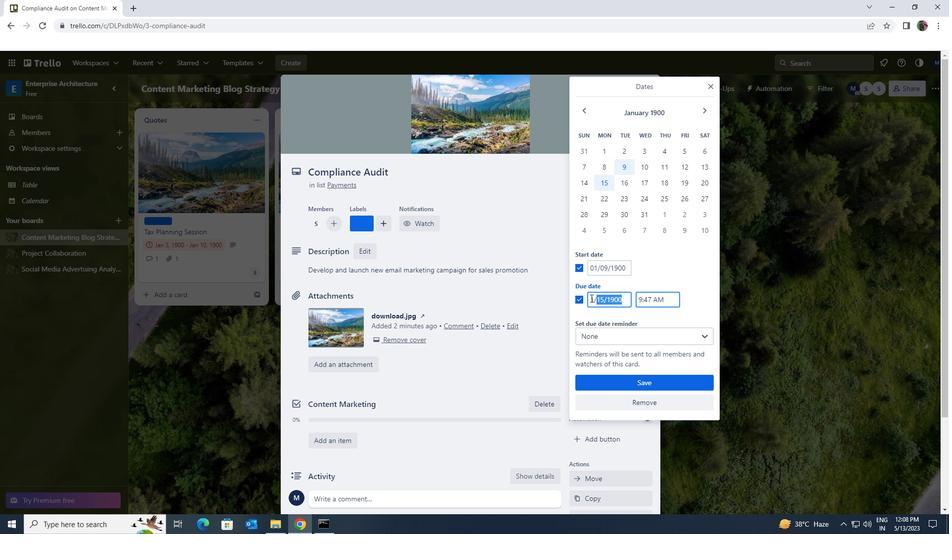 
Action: Key pressed 1/16/1900
Screenshot: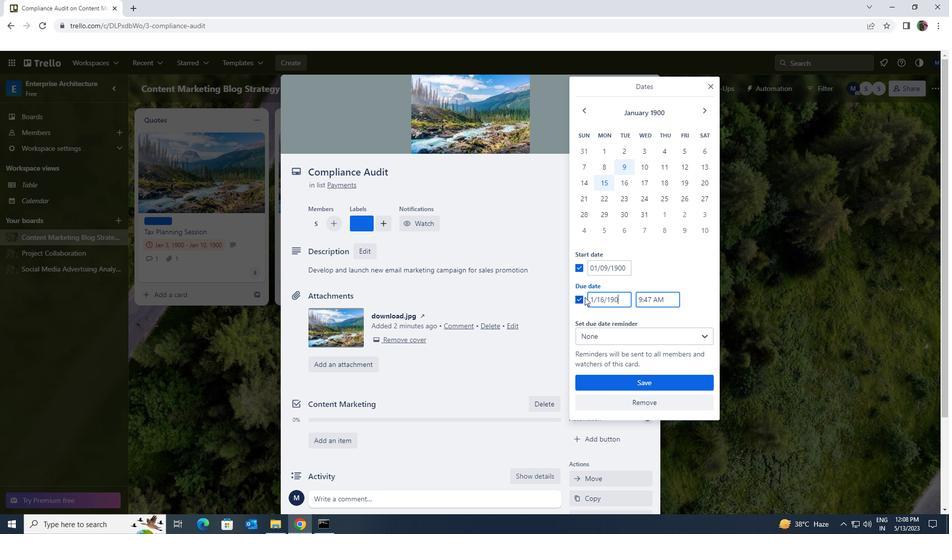 
Action: Mouse moved to (623, 380)
Screenshot: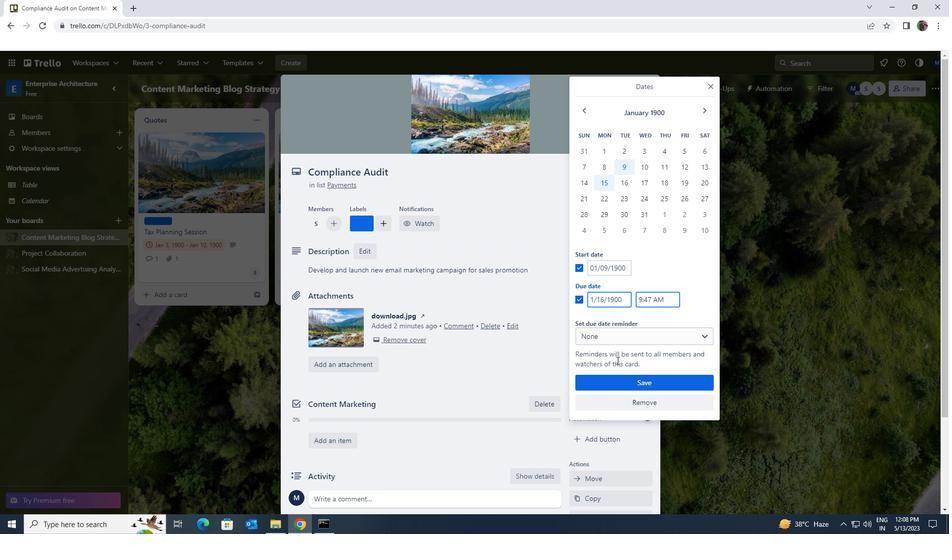 
Action: Mouse pressed left at (623, 380)
Screenshot: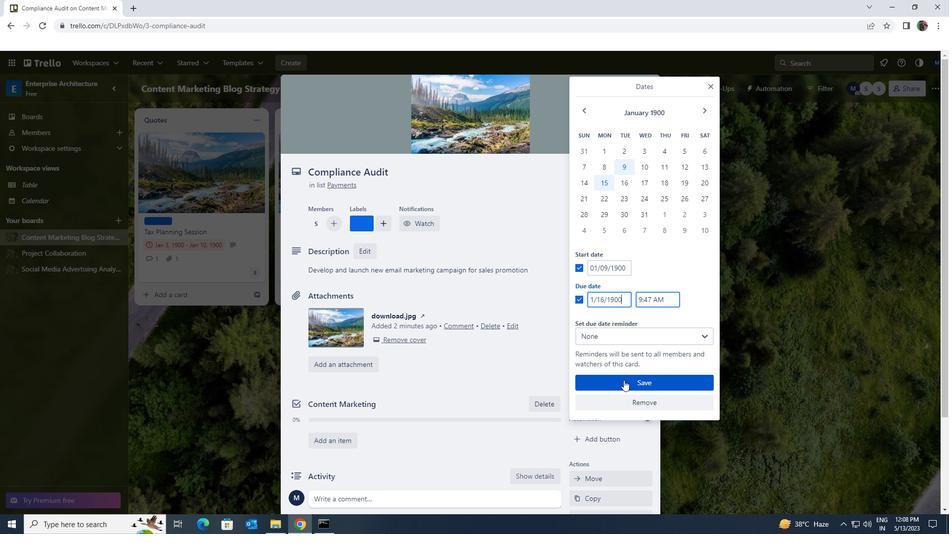 
